 Task: Select the option resize shape to fit text.
Action: Mouse moved to (576, 290)
Screenshot: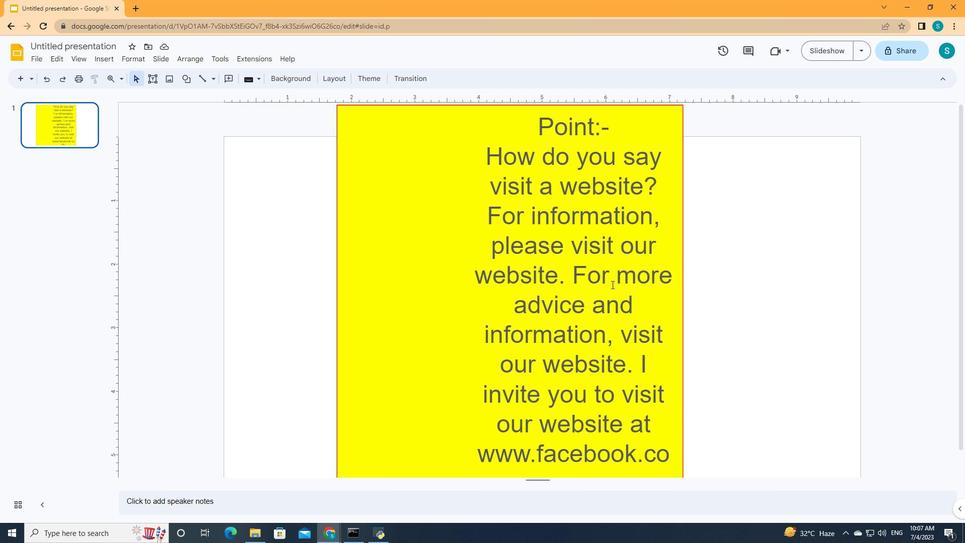 
Action: Mouse pressed left at (576, 290)
Screenshot: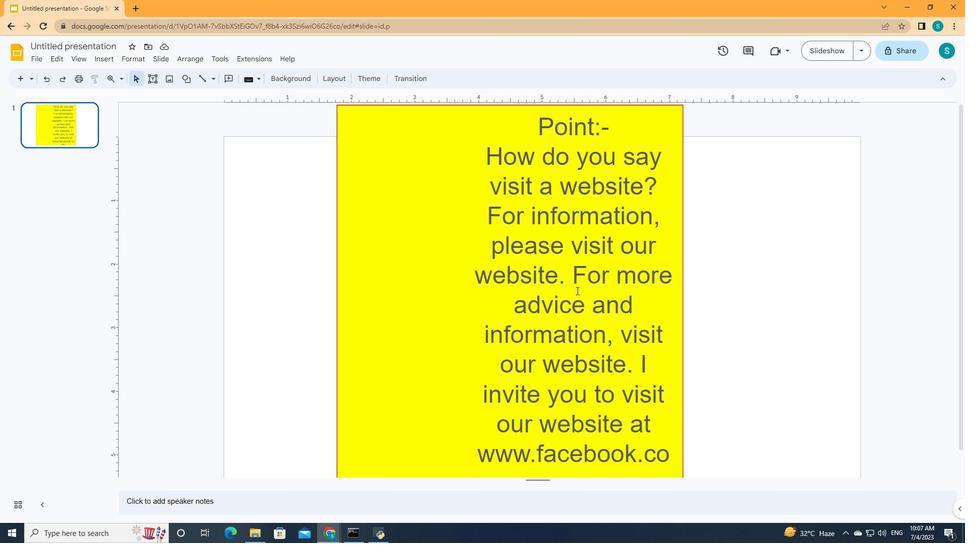 
Action: Mouse moved to (713, 80)
Screenshot: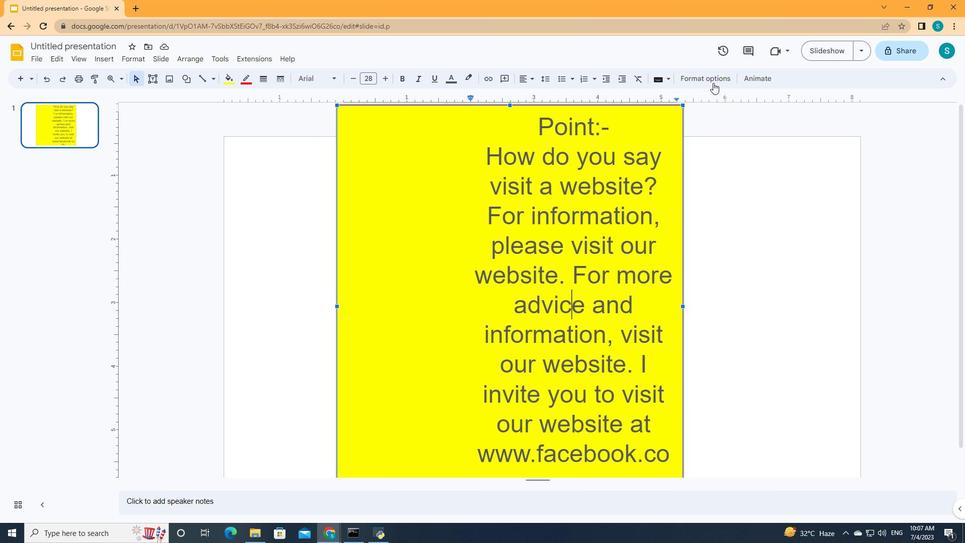 
Action: Mouse pressed left at (713, 80)
Screenshot: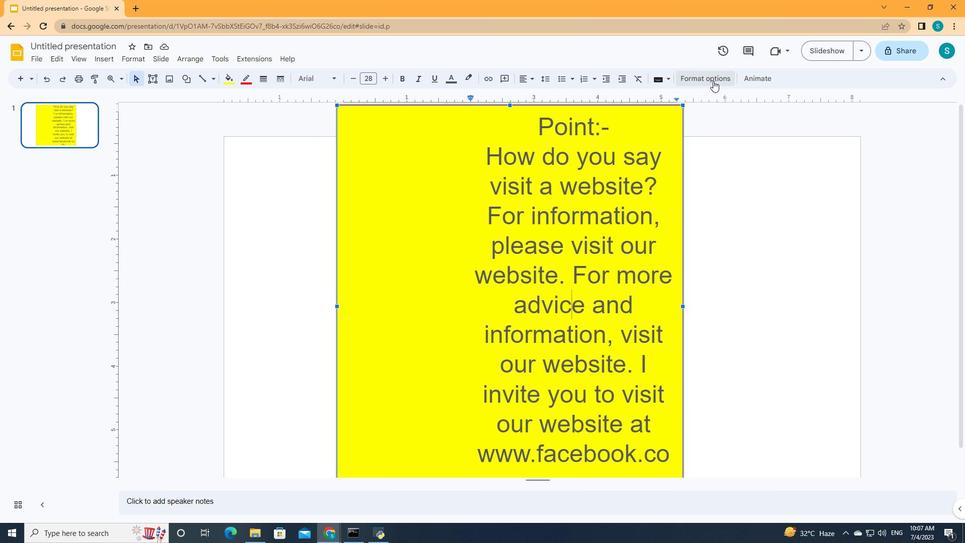 
Action: Mouse moved to (824, 163)
Screenshot: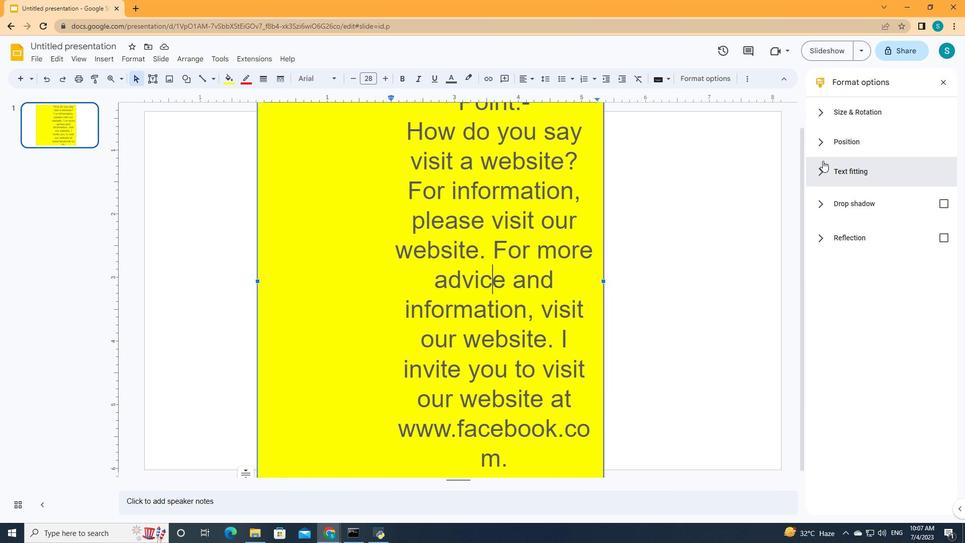 
Action: Mouse pressed left at (824, 163)
Screenshot: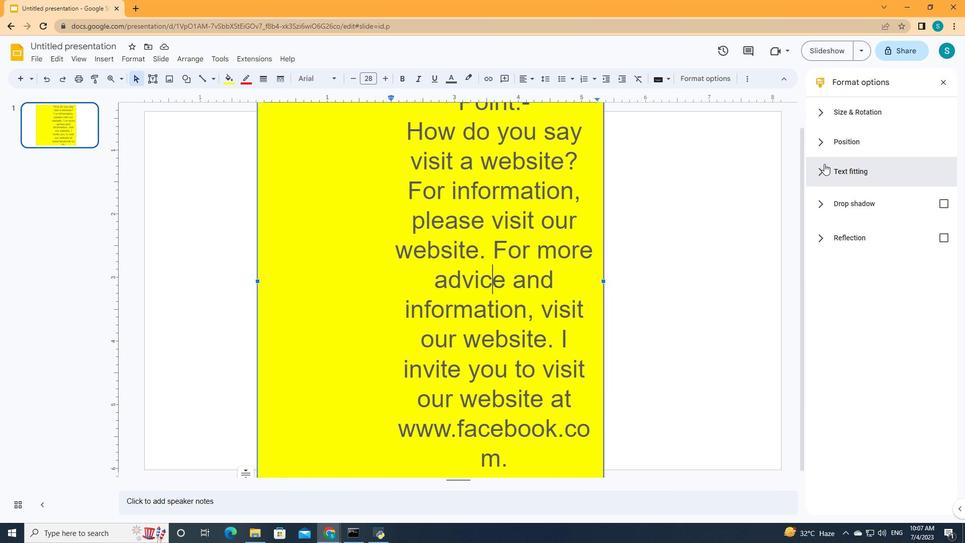 
Action: Mouse moved to (820, 334)
Screenshot: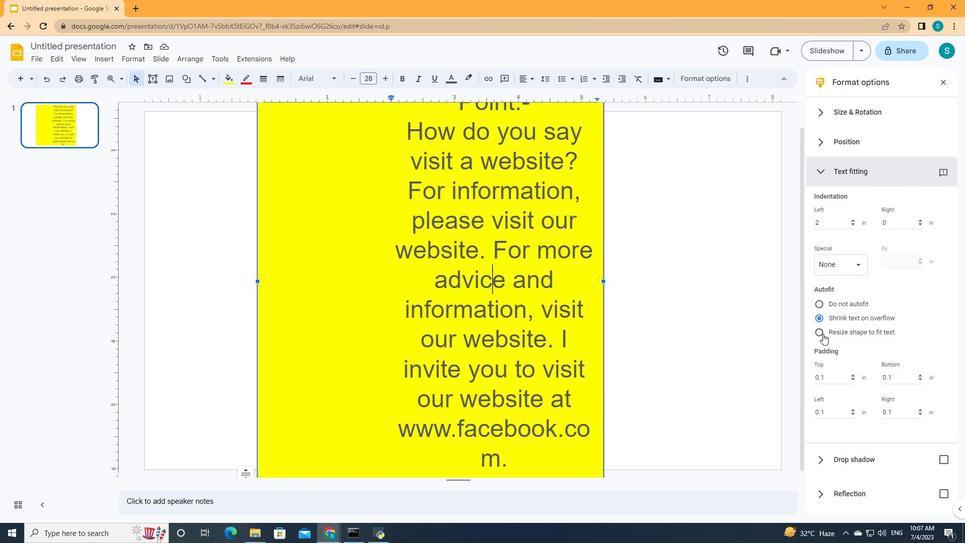 
Action: Mouse pressed left at (820, 334)
Screenshot: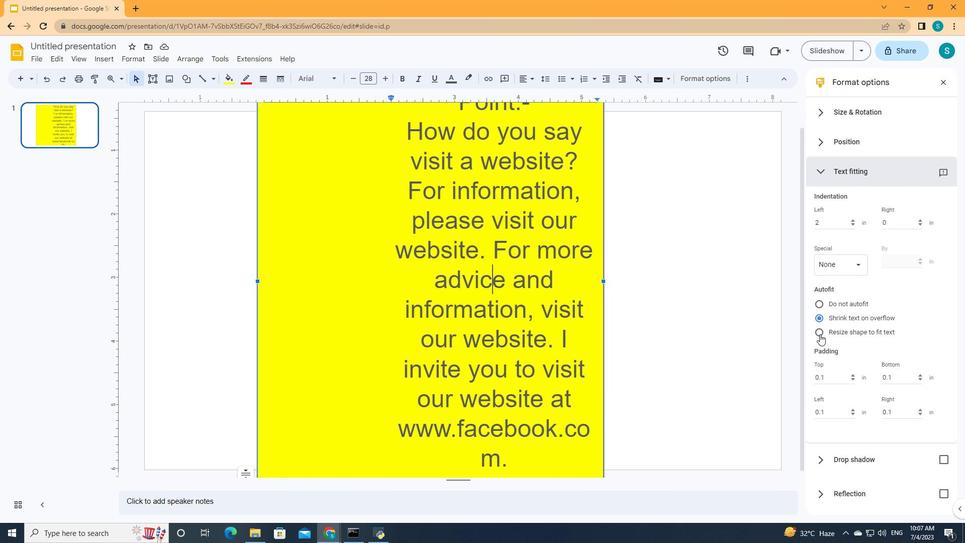 
